 Task: Change  the formatting of the data to 'Which is Greater than 10 'In conditional formating, put the option 'Red Text. 'add another formatting option Format As Table, insert the option 'Light Gray, Table style light 1 'In the sheet  Financial Tracking Sheetbook
Action: Mouse moved to (84, 147)
Screenshot: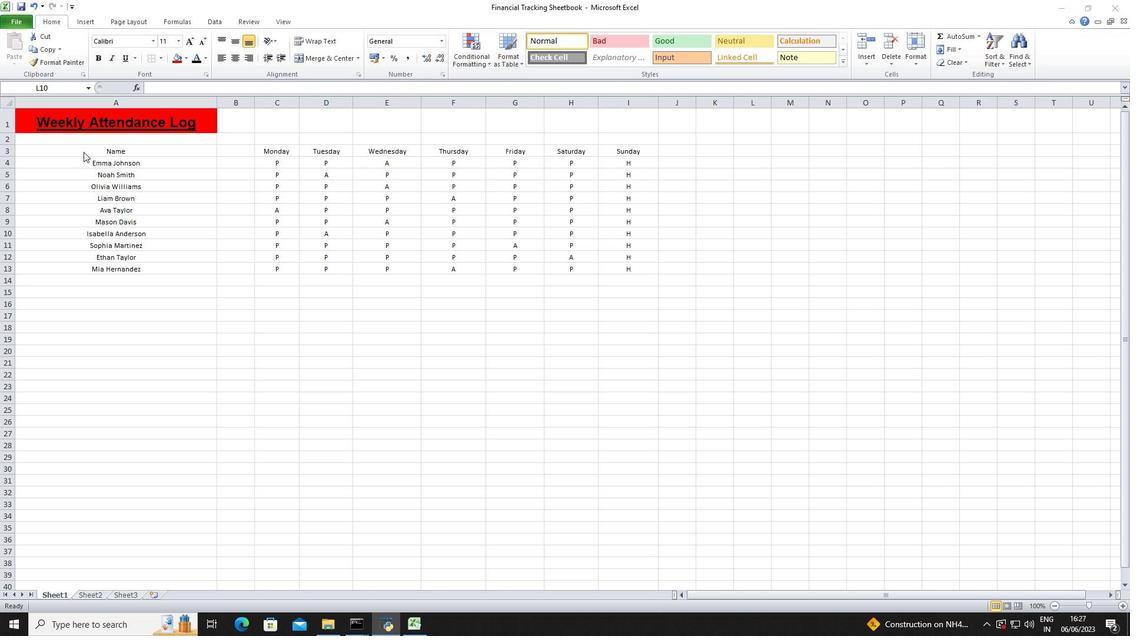 
Action: Mouse pressed left at (84, 147)
Screenshot: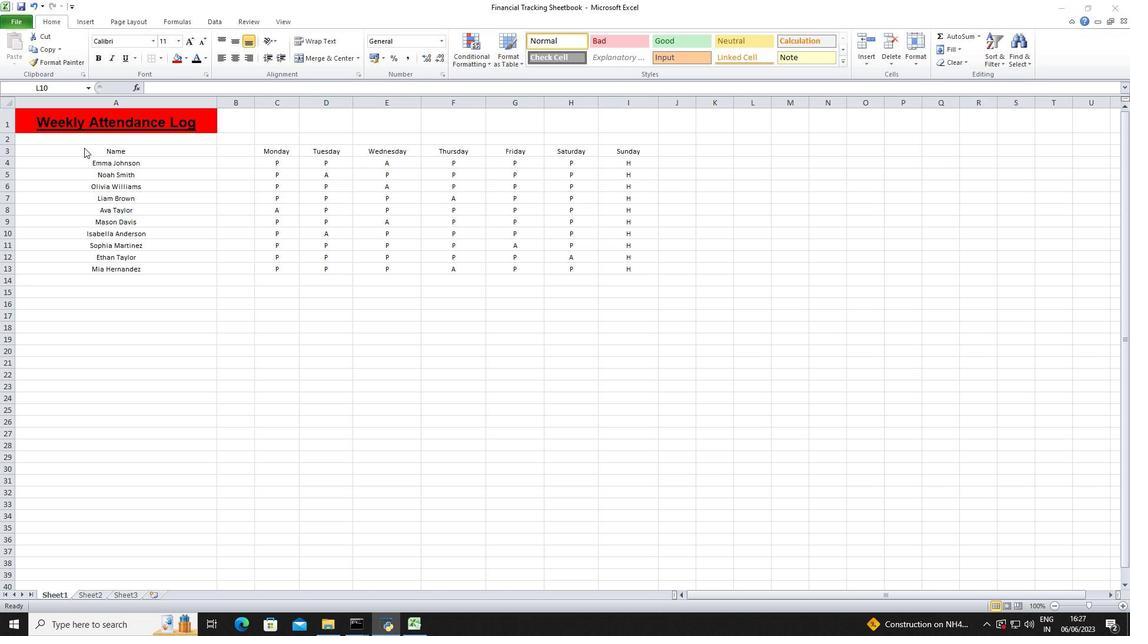 
Action: Mouse moved to (96, 152)
Screenshot: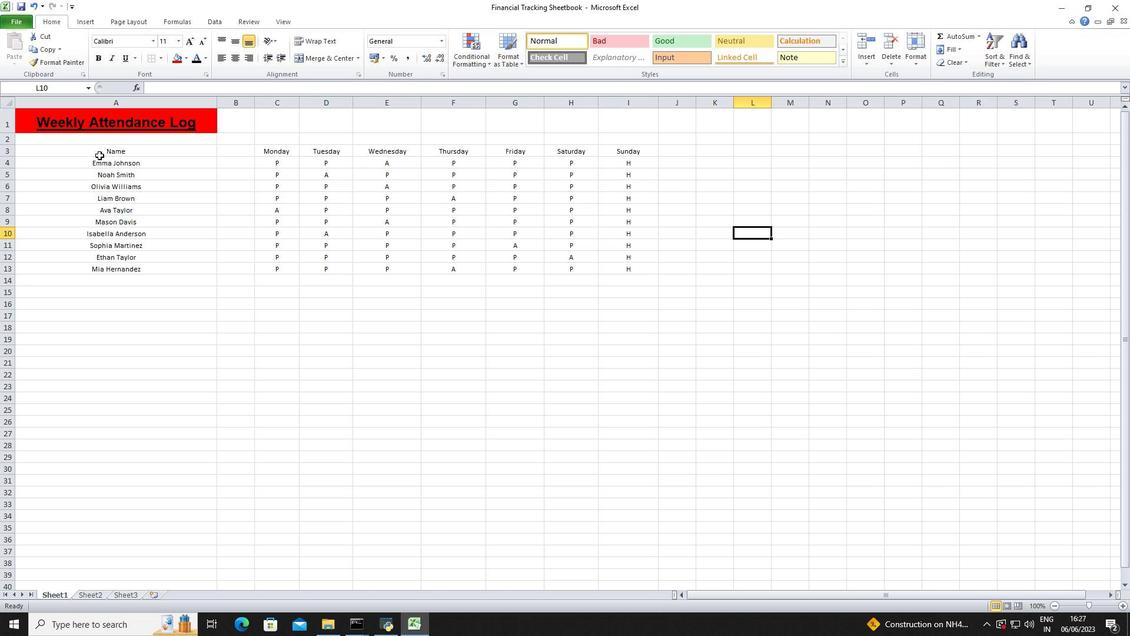
Action: Mouse pressed left at (96, 152)
Screenshot: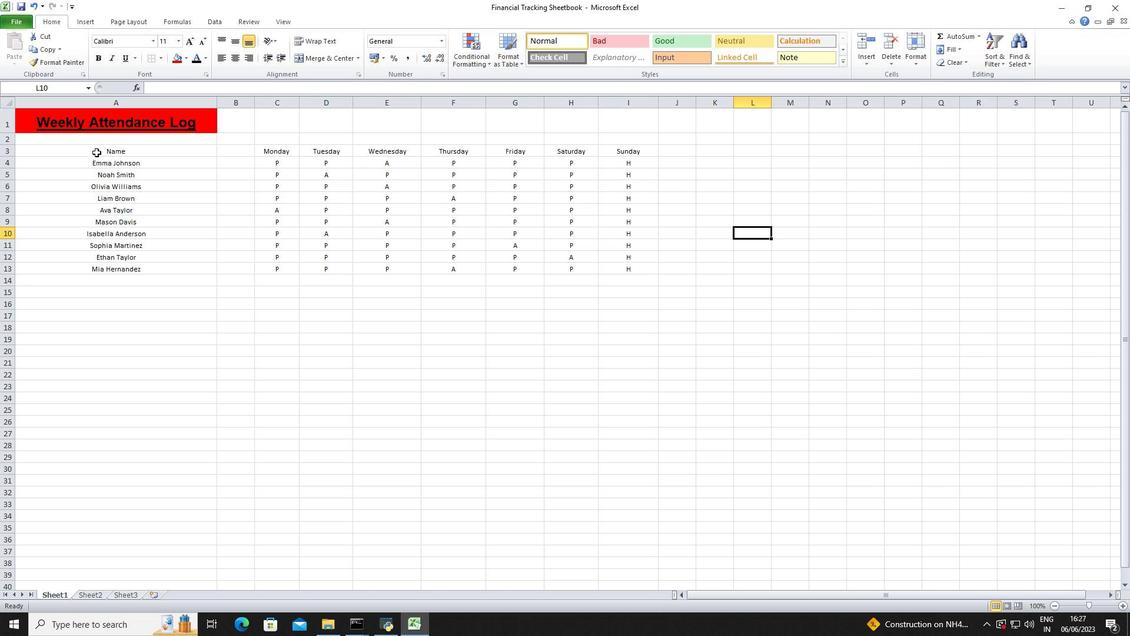 
Action: Mouse moved to (487, 60)
Screenshot: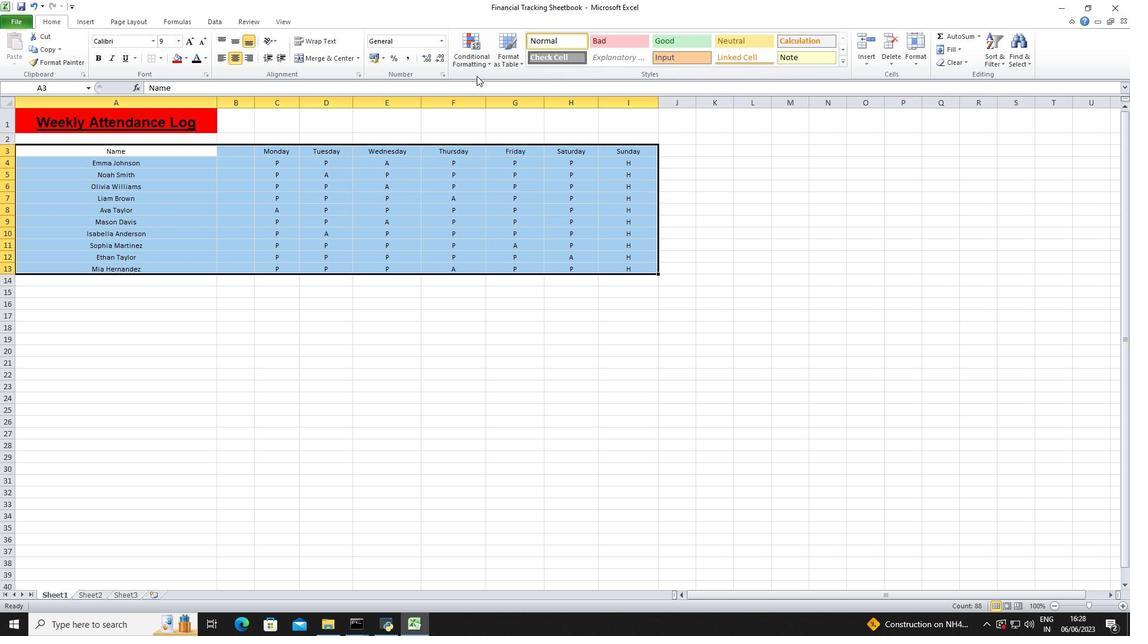 
Action: Mouse pressed left at (487, 60)
Screenshot: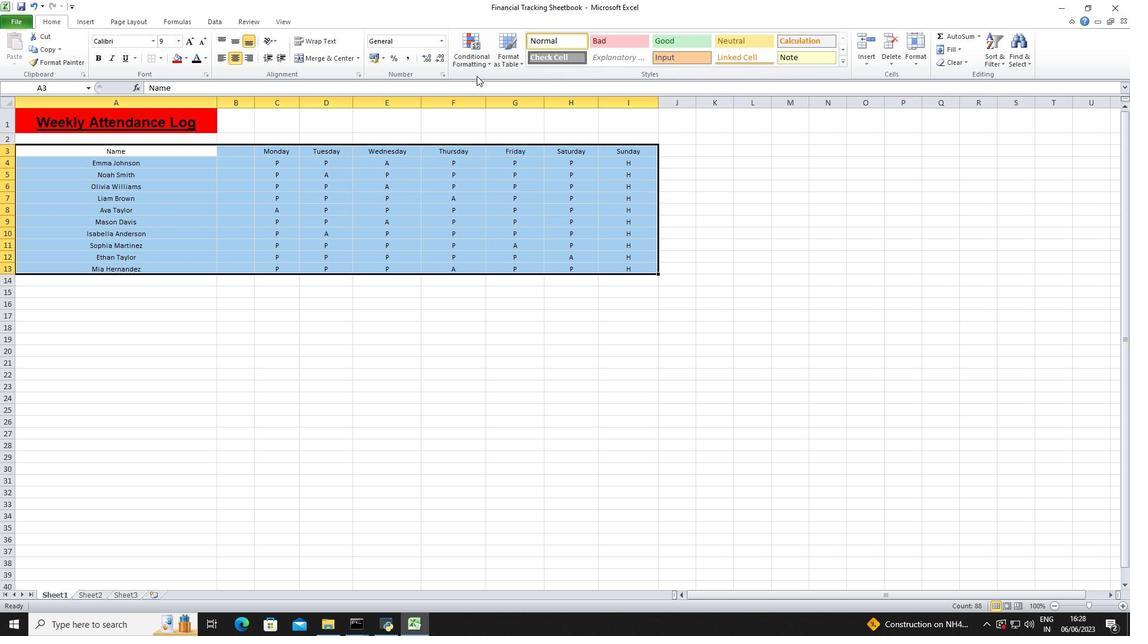 
Action: Mouse moved to (604, 86)
Screenshot: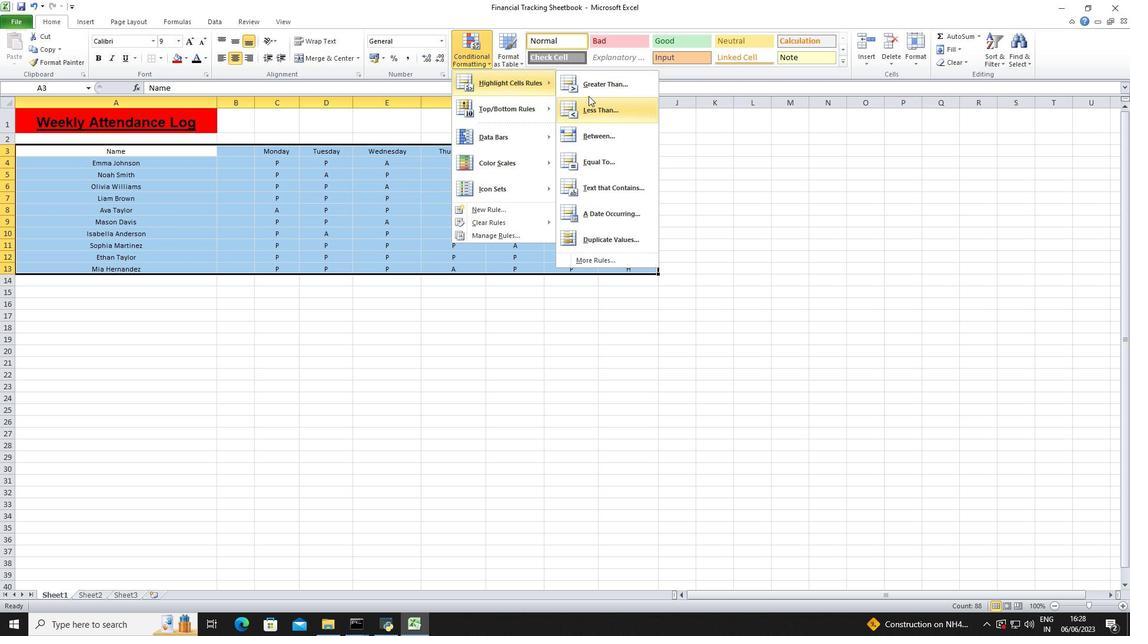 
Action: Mouse pressed left at (604, 86)
Screenshot: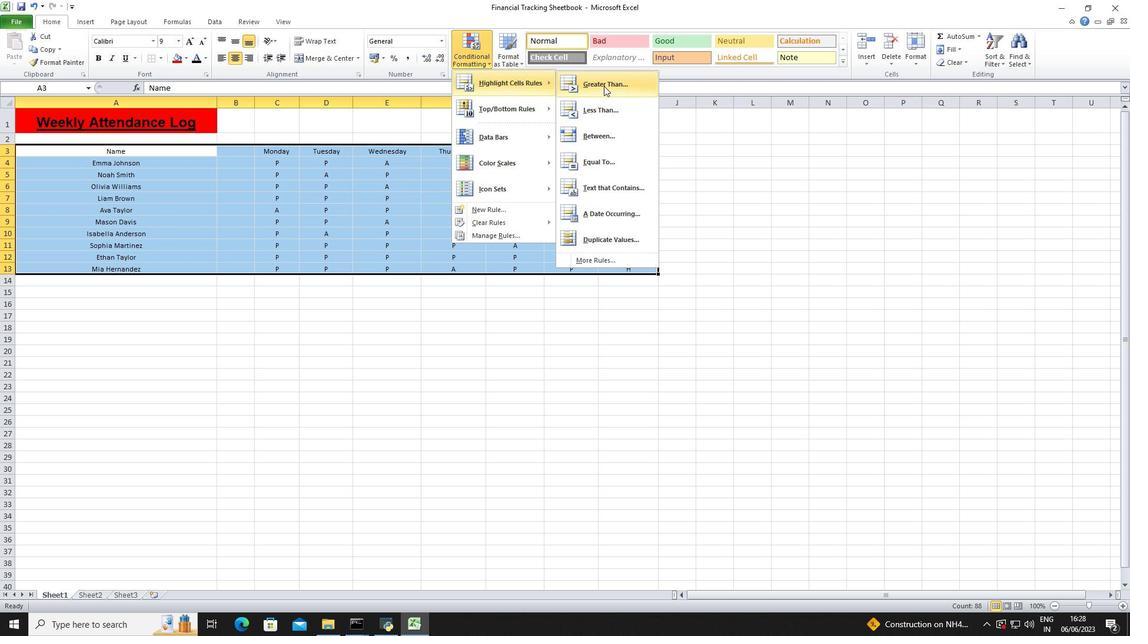
Action: Mouse moved to (262, 295)
Screenshot: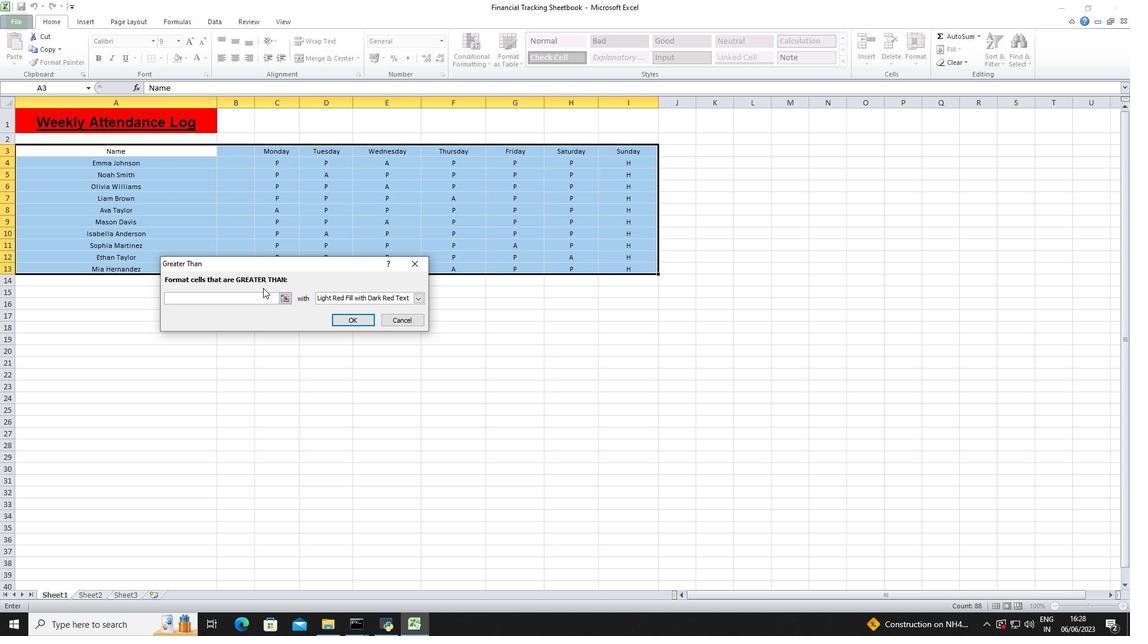 
Action: Mouse pressed left at (262, 295)
Screenshot: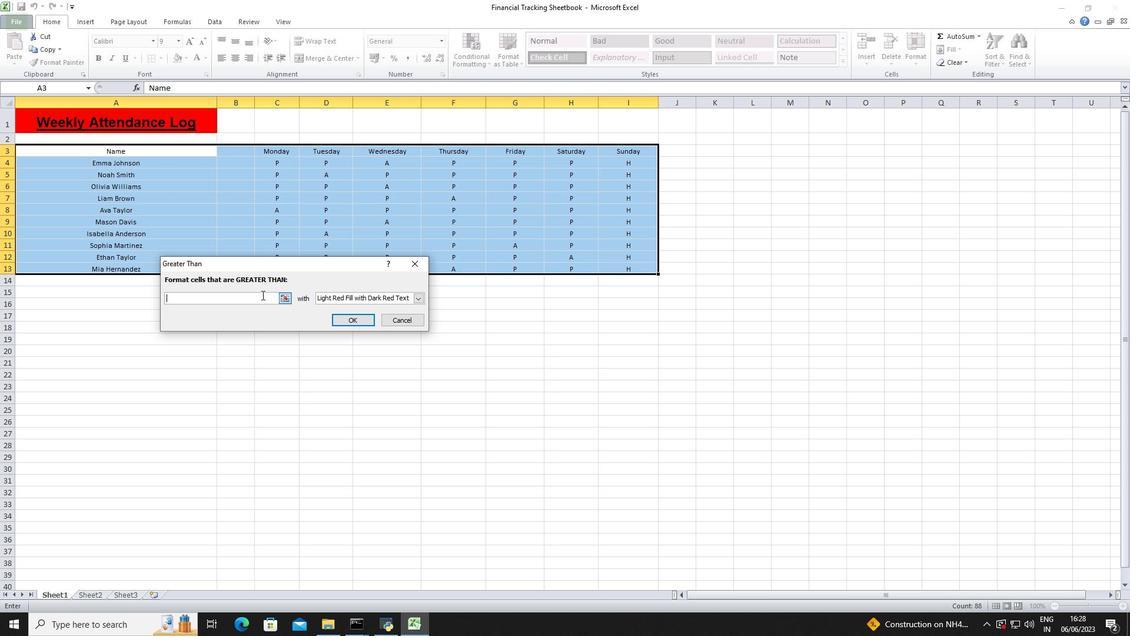 
Action: Key pressed 10
Screenshot: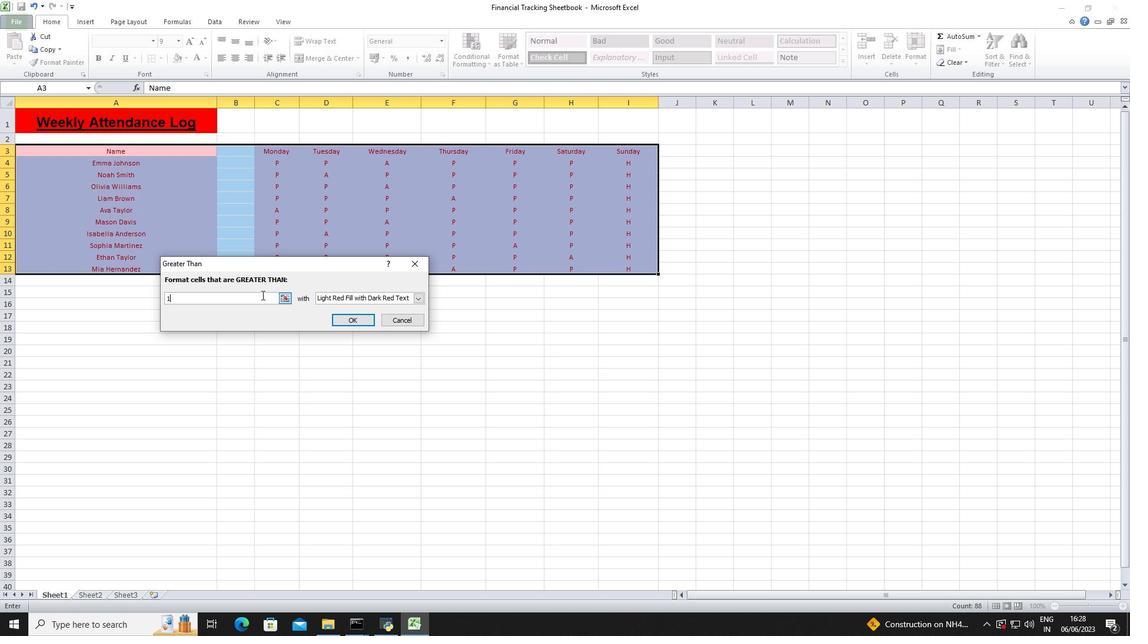 
Action: Mouse moved to (345, 300)
Screenshot: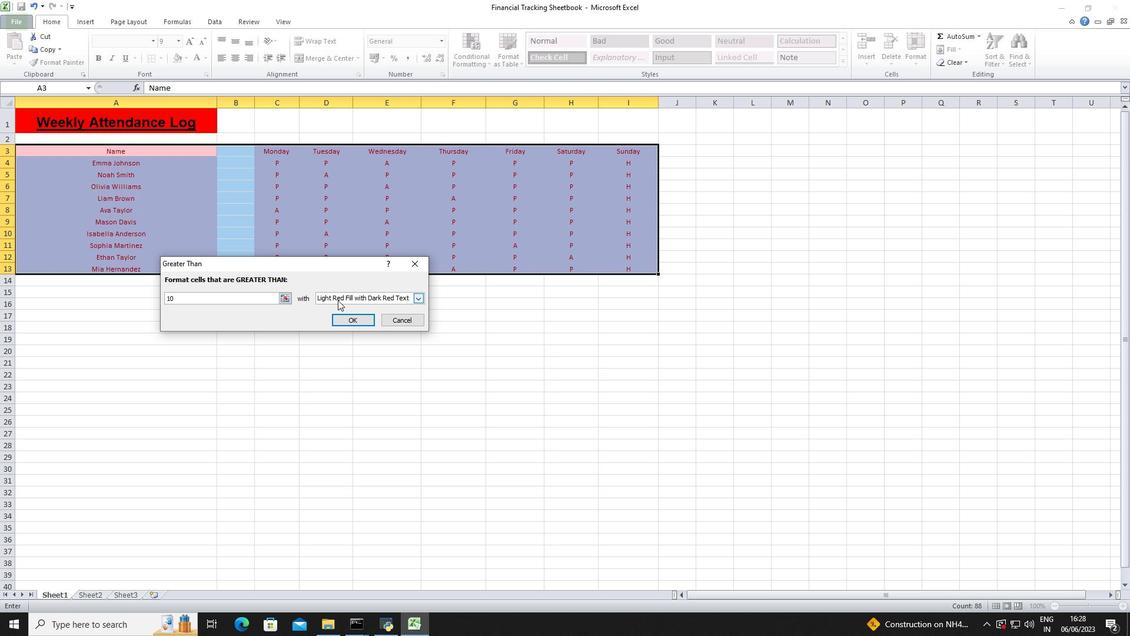 
Action: Mouse pressed left at (345, 300)
Screenshot: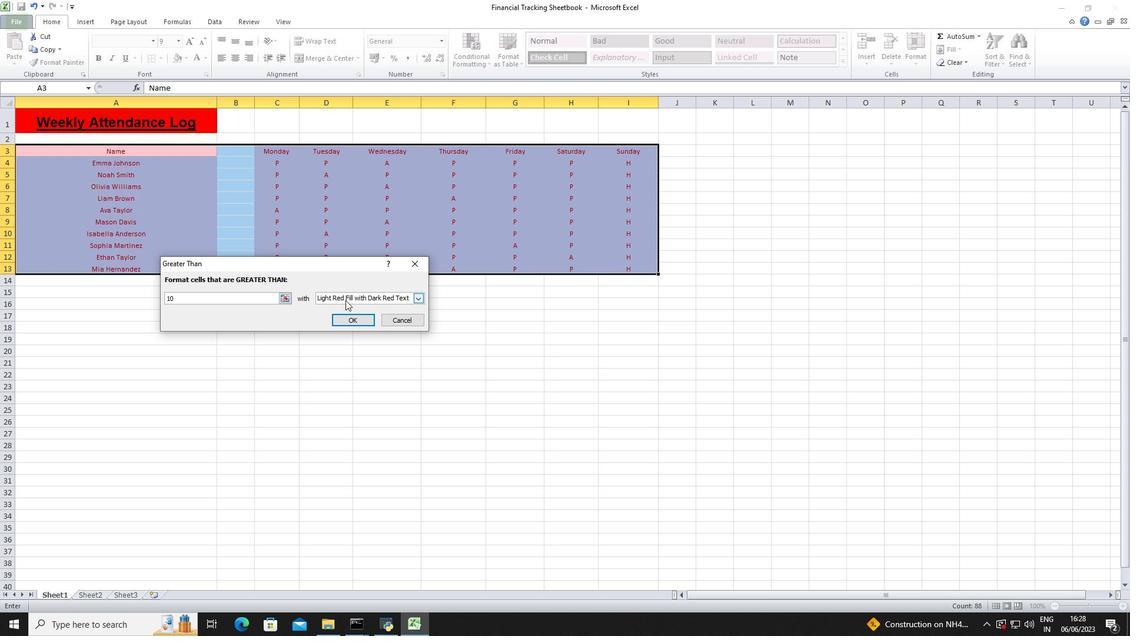 
Action: Mouse moved to (339, 337)
Screenshot: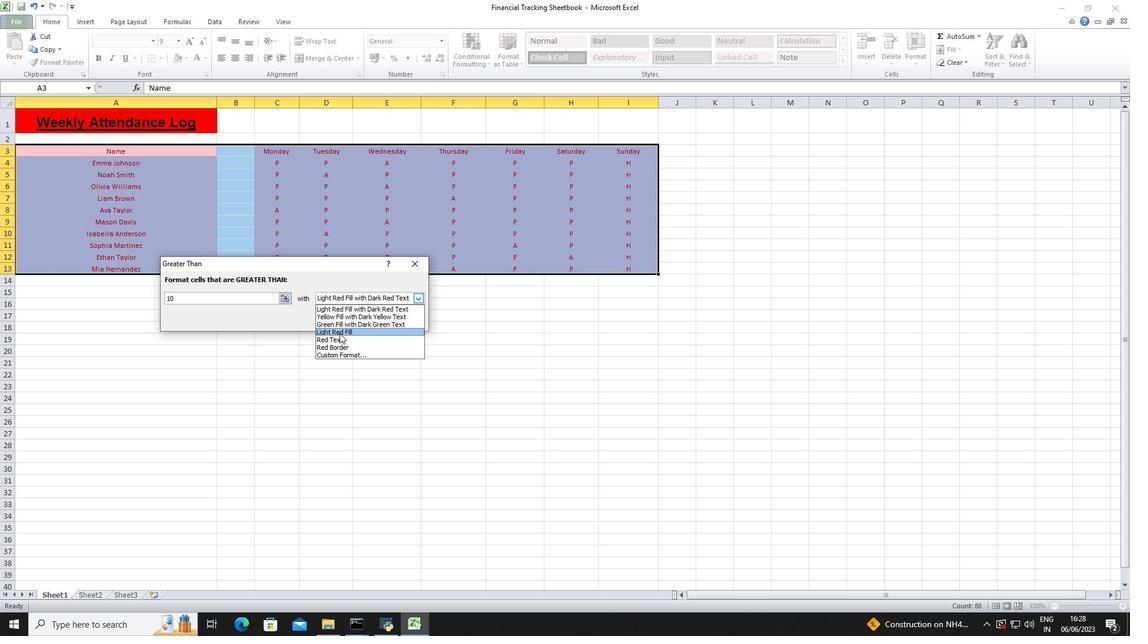 
Action: Mouse pressed left at (339, 337)
Screenshot: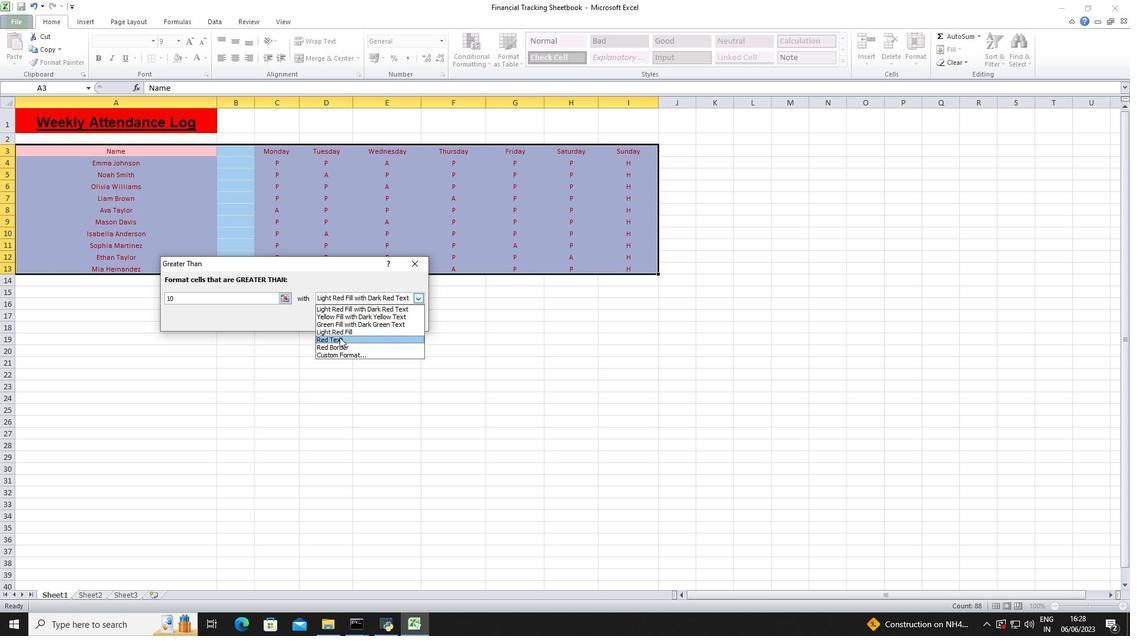 
Action: Mouse moved to (351, 321)
Screenshot: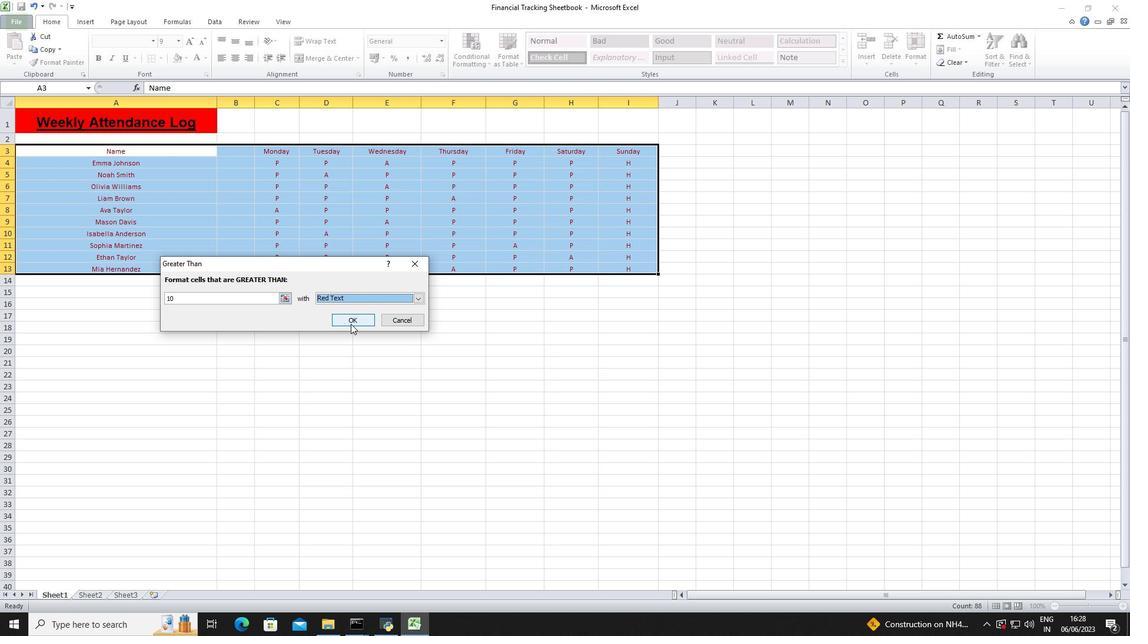 
Action: Mouse pressed left at (351, 321)
Screenshot: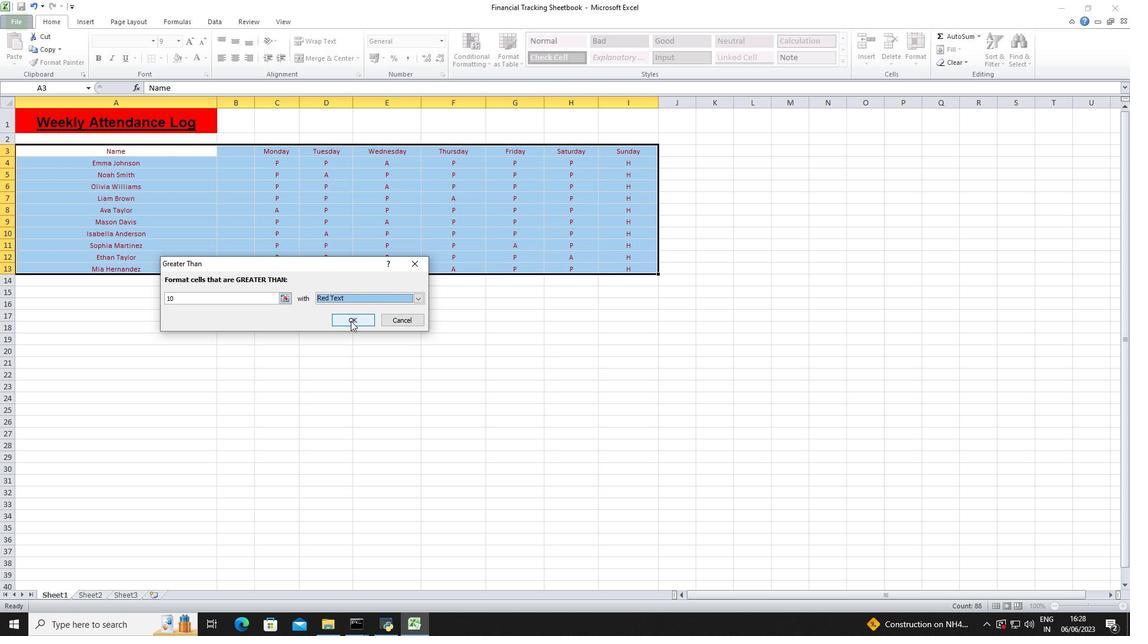 
Action: Mouse moved to (520, 60)
Screenshot: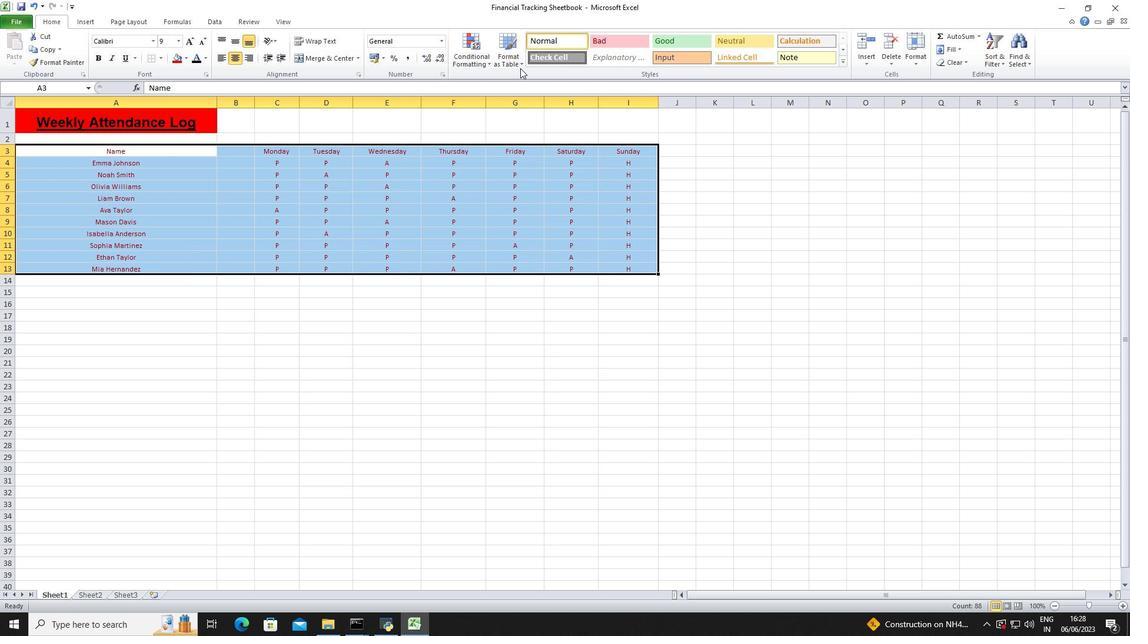 
Action: Mouse pressed left at (520, 60)
Screenshot: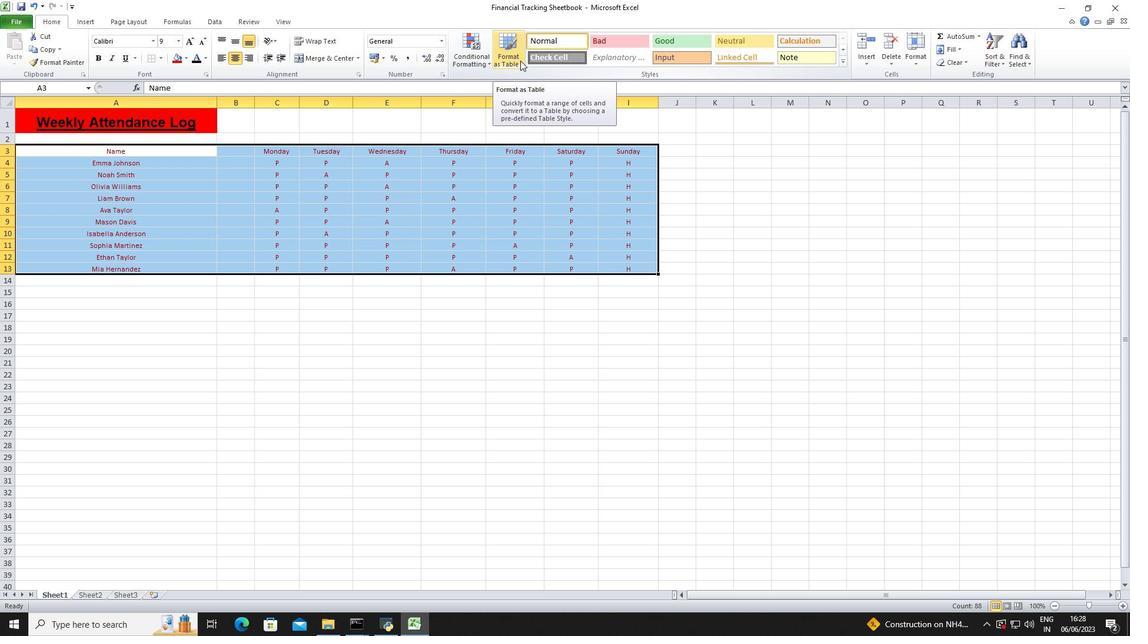 
Action: Mouse moved to (518, 87)
Screenshot: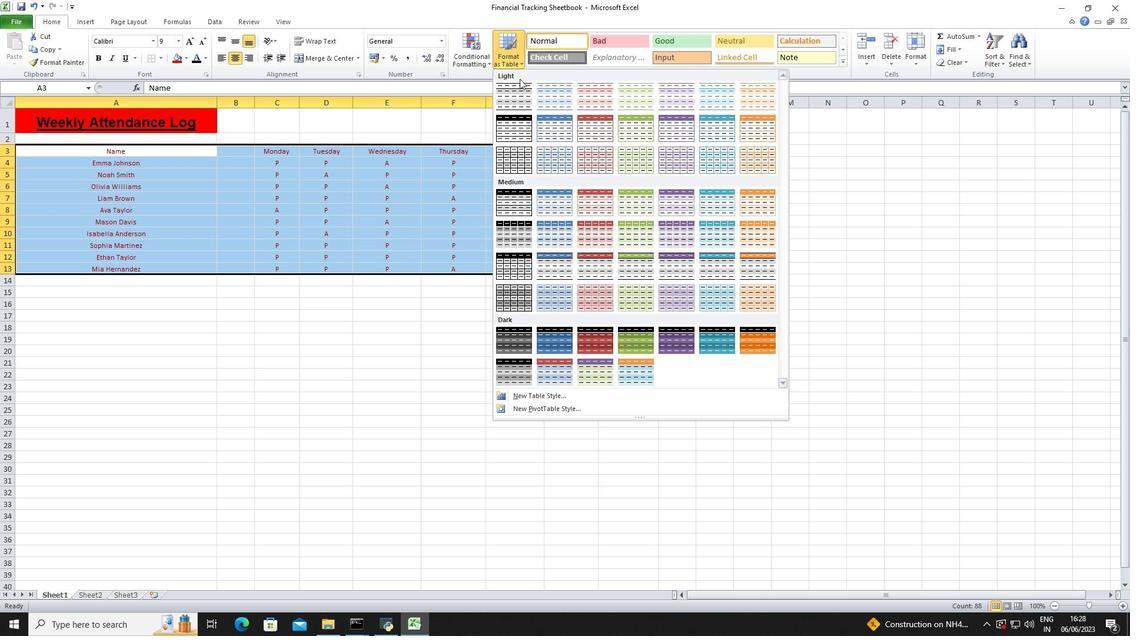 
Action: Mouse pressed left at (518, 87)
Screenshot: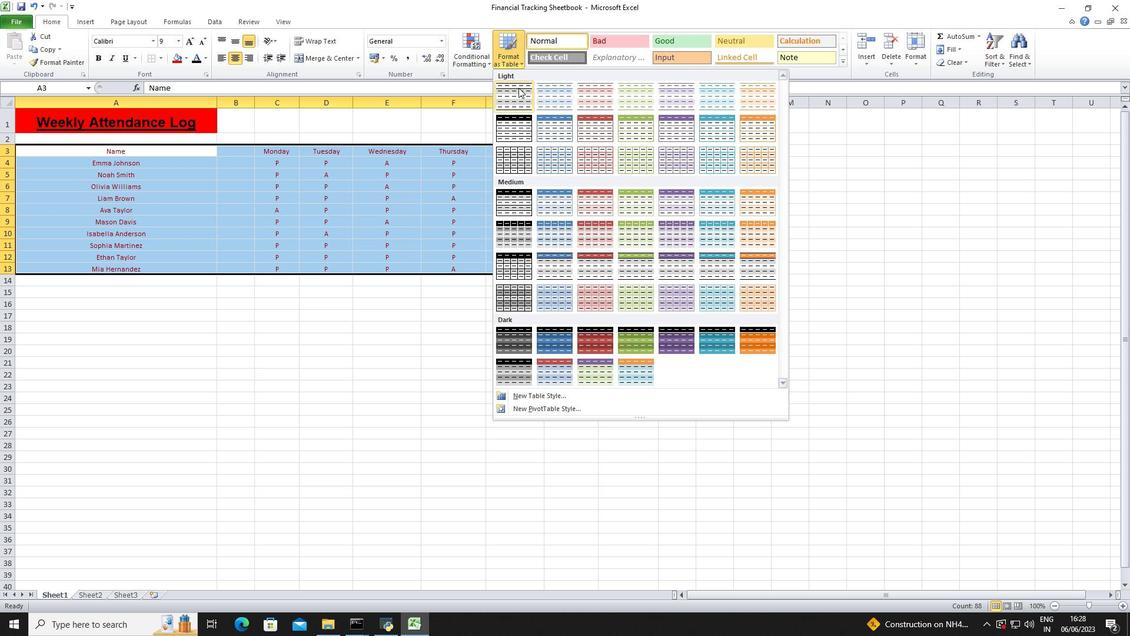 
Action: Mouse moved to (298, 319)
Screenshot: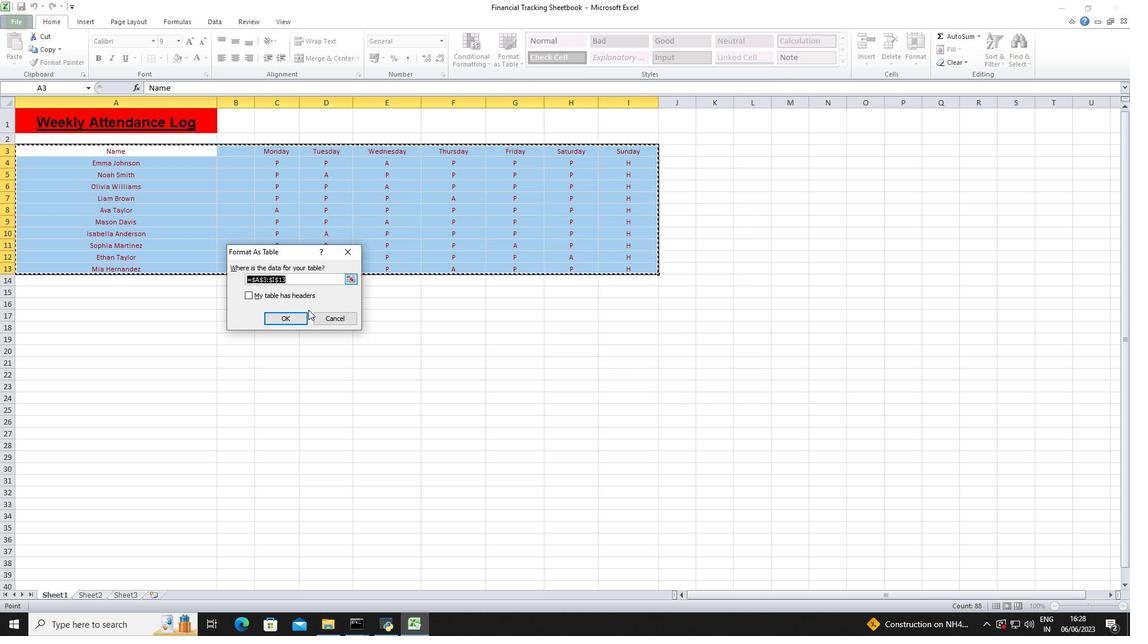 
Action: Mouse pressed left at (298, 319)
Screenshot: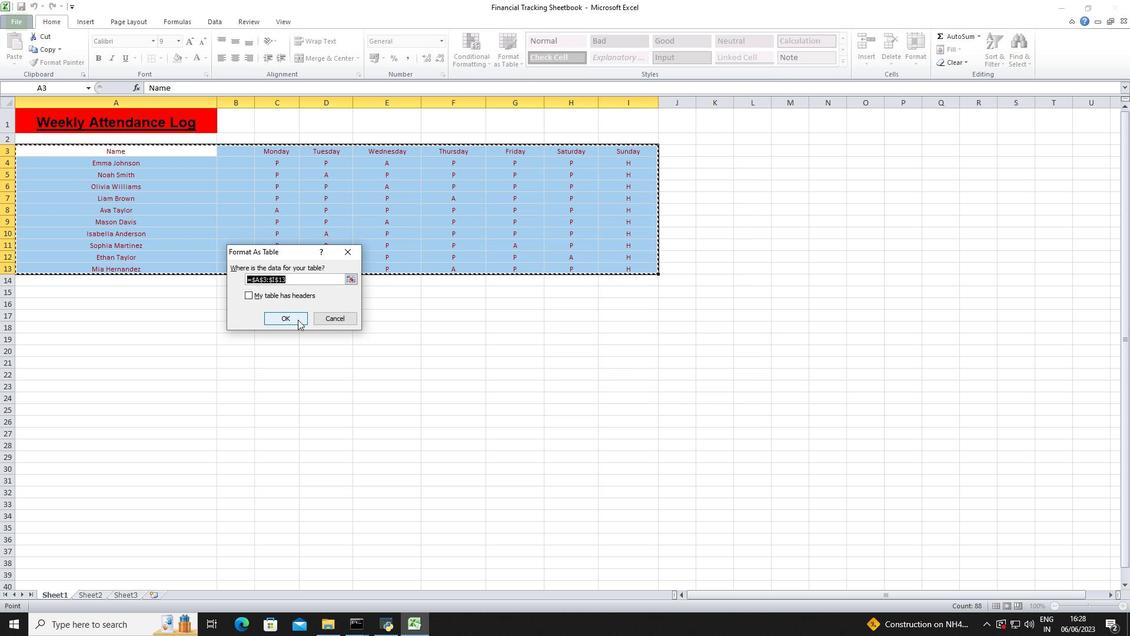 
Action: Mouse moved to (715, 298)
Screenshot: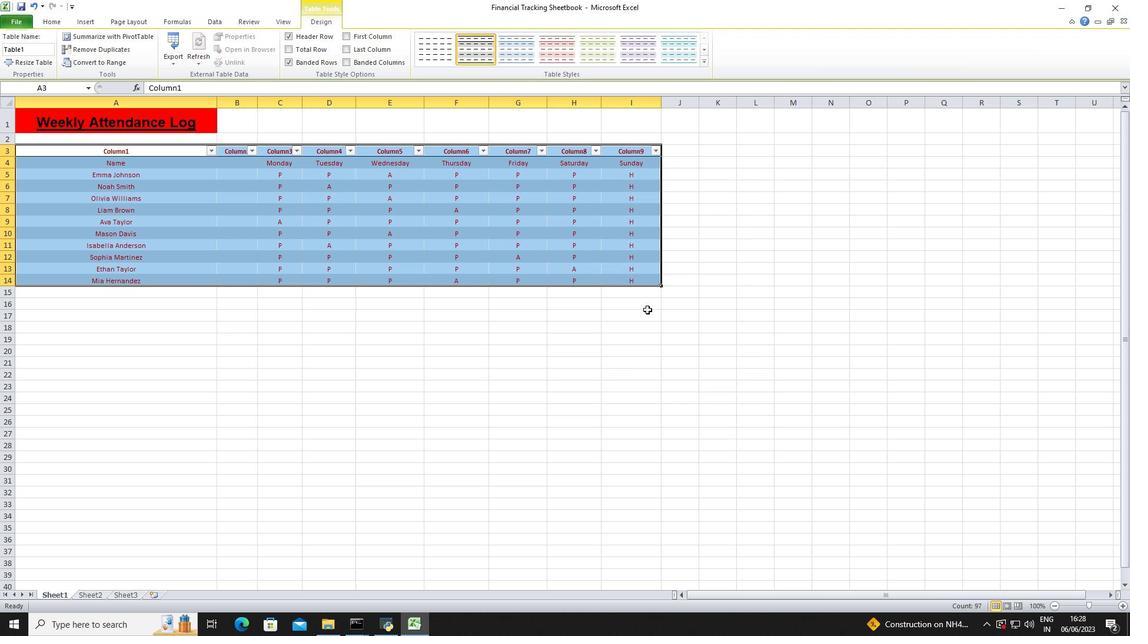 
Action: Mouse pressed left at (715, 298)
Screenshot: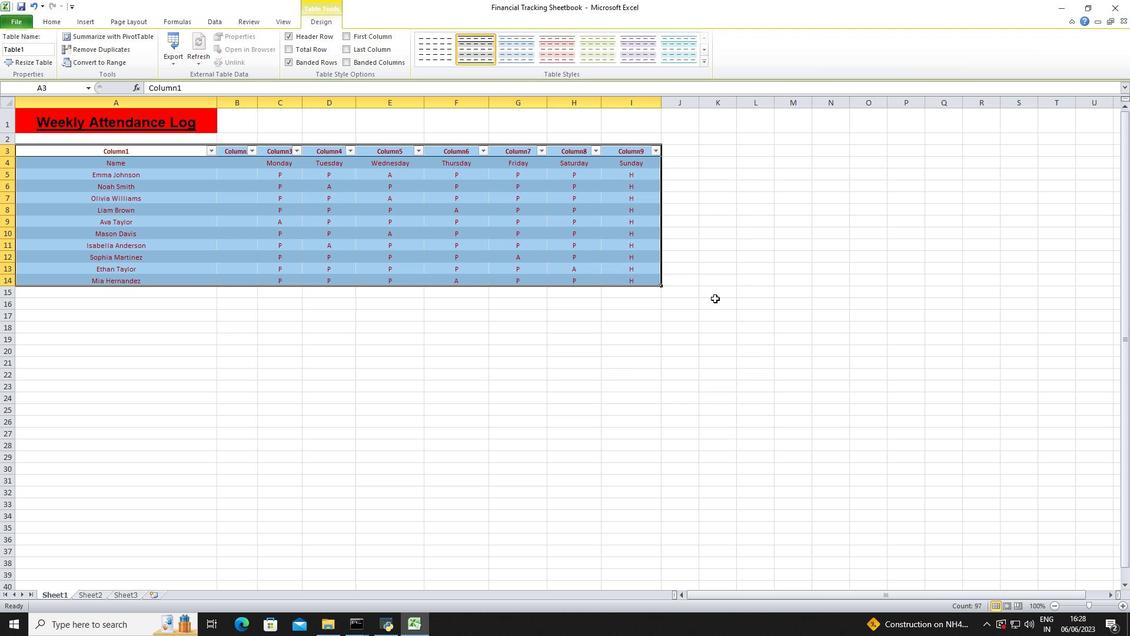 
